 Task: Add a condition where "Description Does not contain the following string" "conducting" in new tickets in your groups.
Action: Mouse moved to (109, 377)
Screenshot: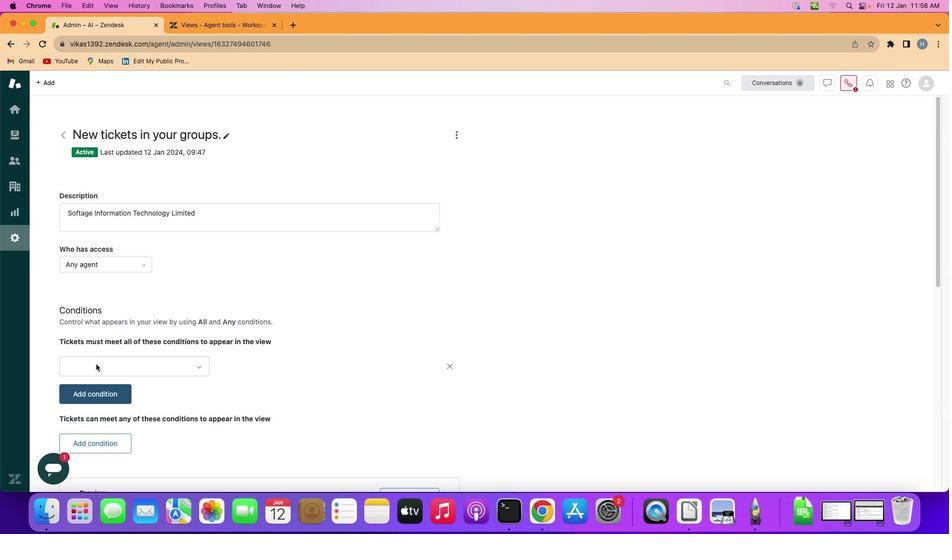 
Action: Mouse pressed left at (109, 377)
Screenshot: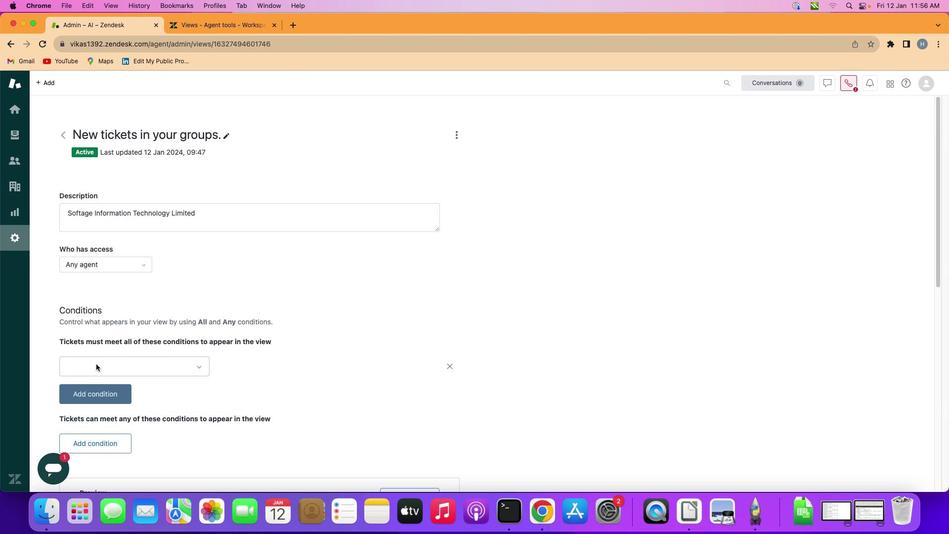 
Action: Mouse moved to (160, 375)
Screenshot: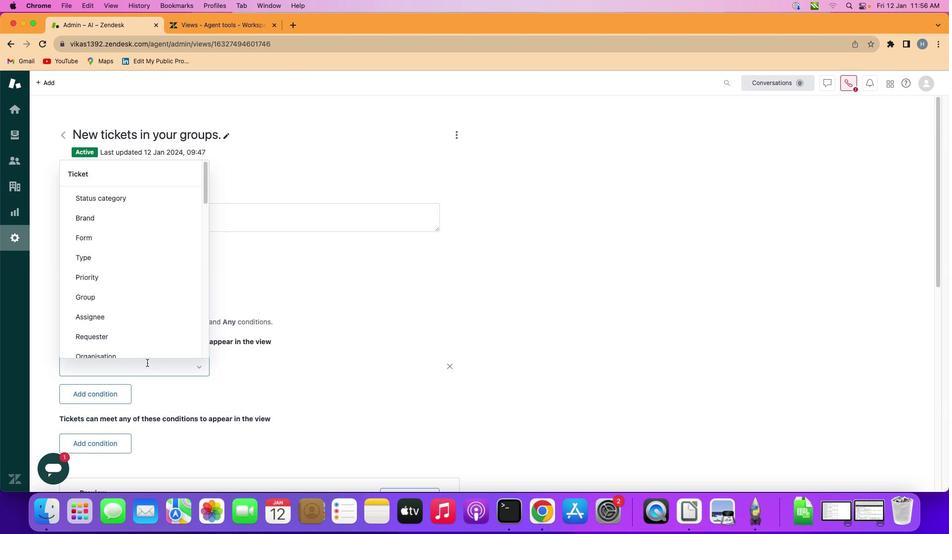 
Action: Mouse pressed left at (160, 375)
Screenshot: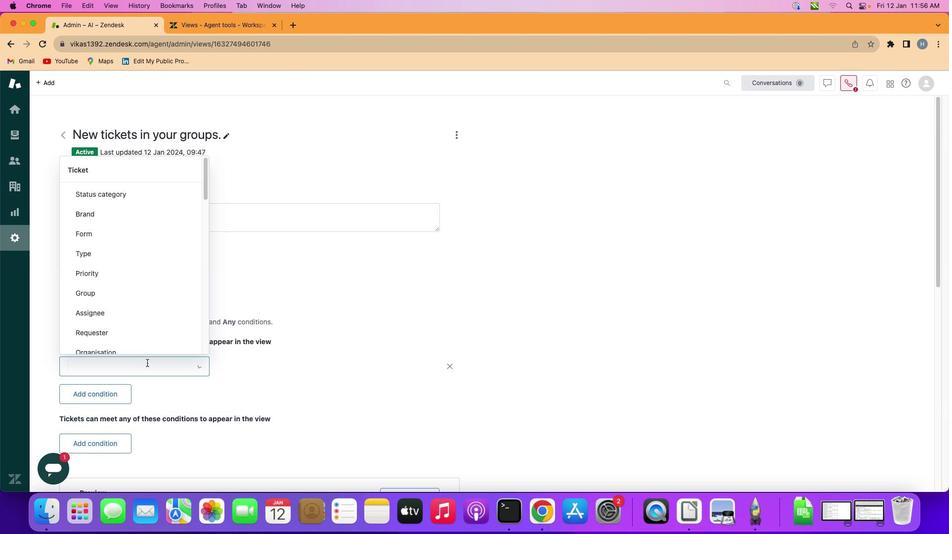 
Action: Mouse moved to (173, 292)
Screenshot: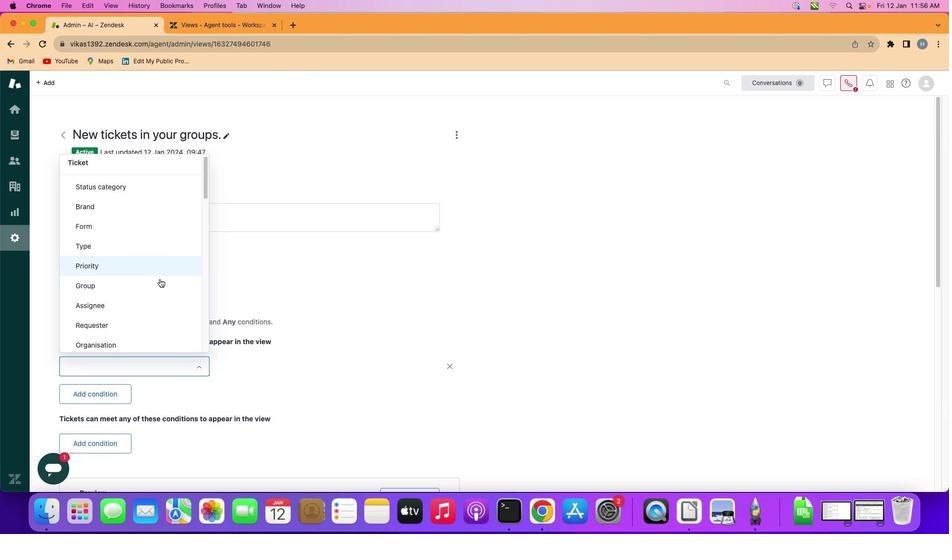 
Action: Mouse scrolled (173, 292) with delta (13, 12)
Screenshot: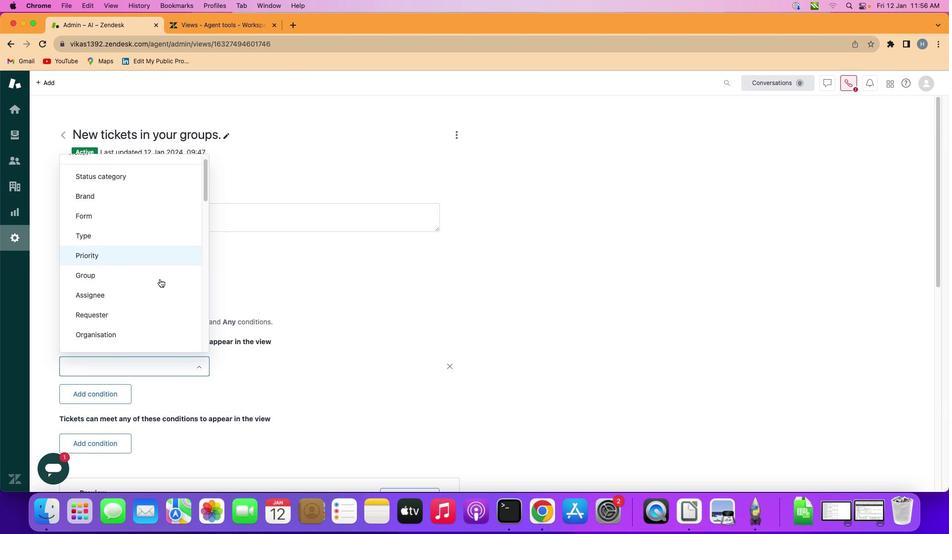 
Action: Mouse scrolled (173, 292) with delta (13, 12)
Screenshot: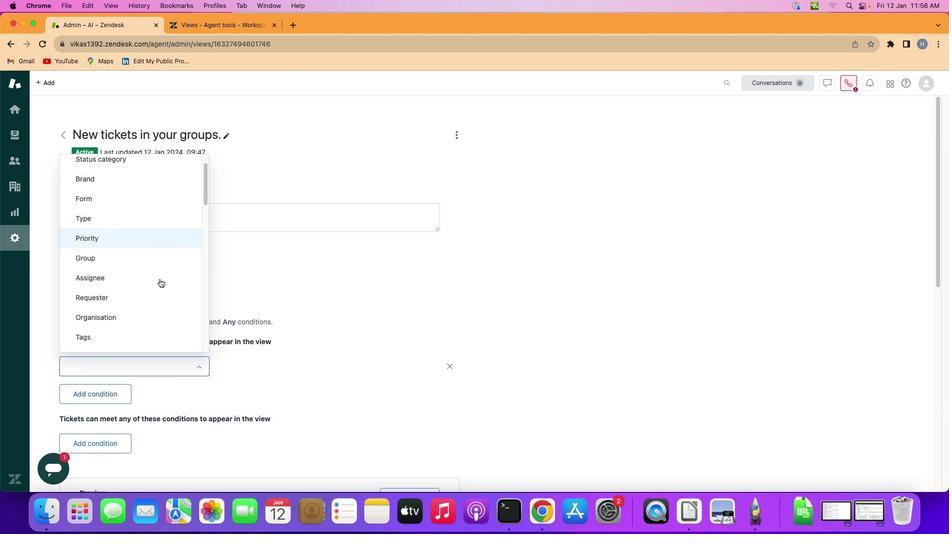
Action: Mouse scrolled (173, 292) with delta (13, 12)
Screenshot: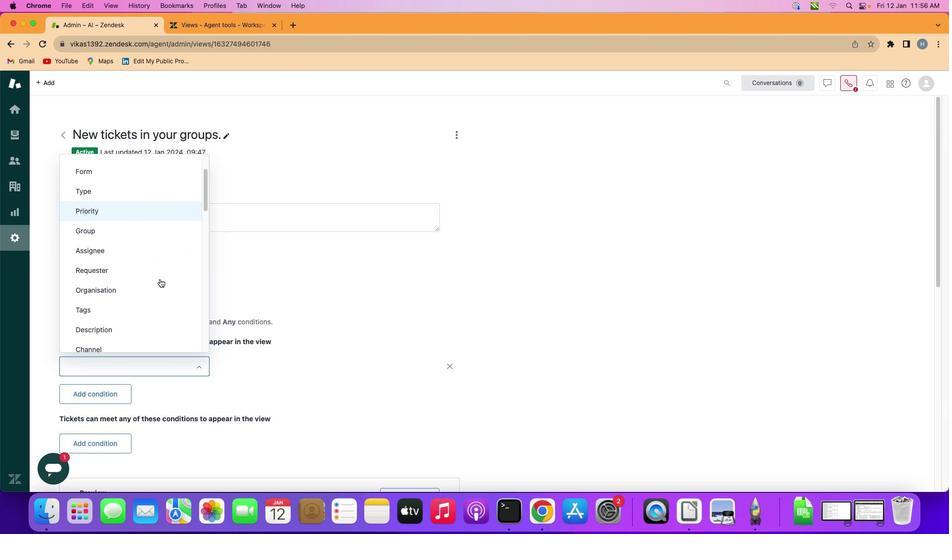 
Action: Mouse scrolled (173, 292) with delta (13, 12)
Screenshot: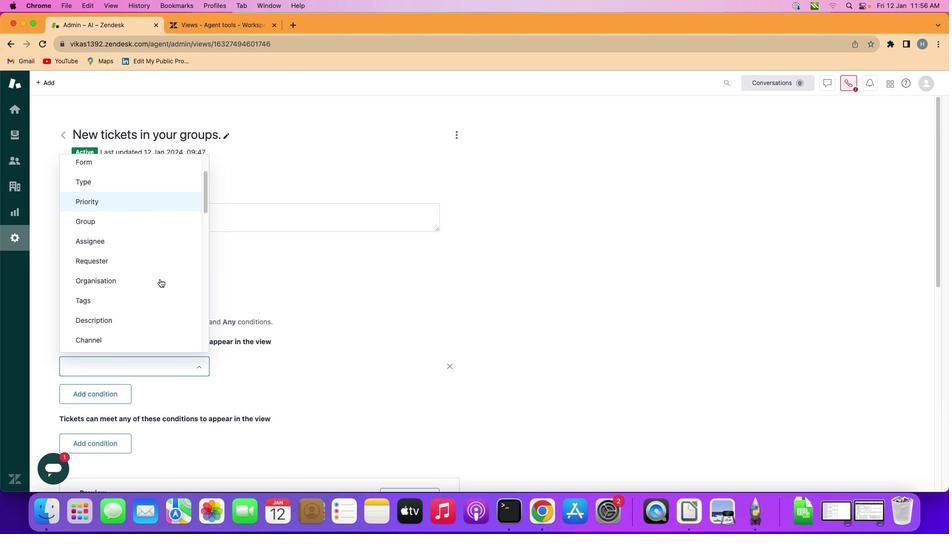 
Action: Mouse scrolled (173, 292) with delta (13, 12)
Screenshot: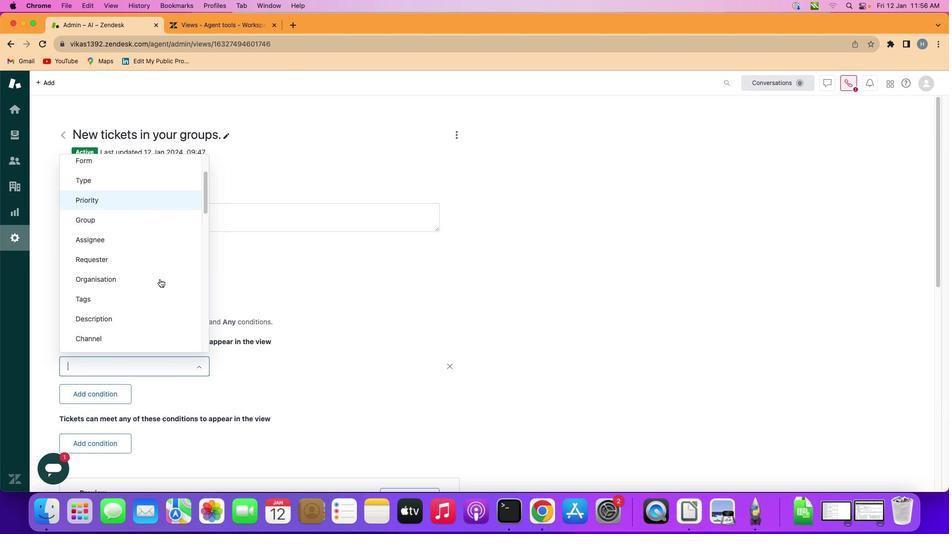 
Action: Mouse moved to (163, 330)
Screenshot: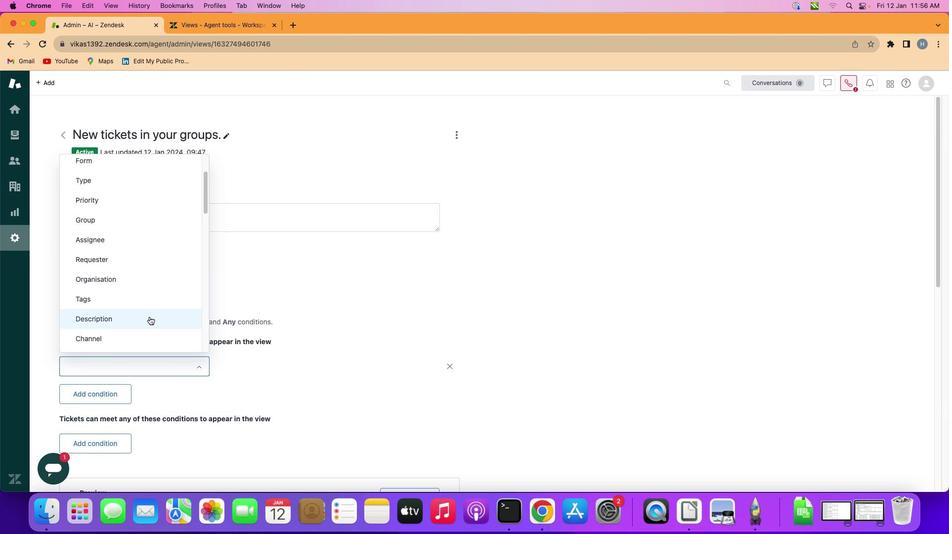 
Action: Mouse pressed left at (163, 330)
Screenshot: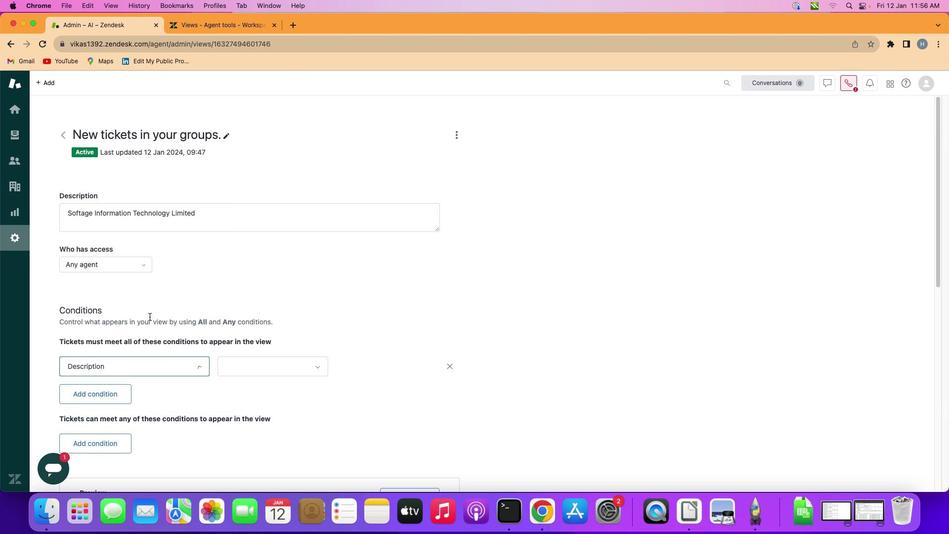 
Action: Mouse moved to (280, 377)
Screenshot: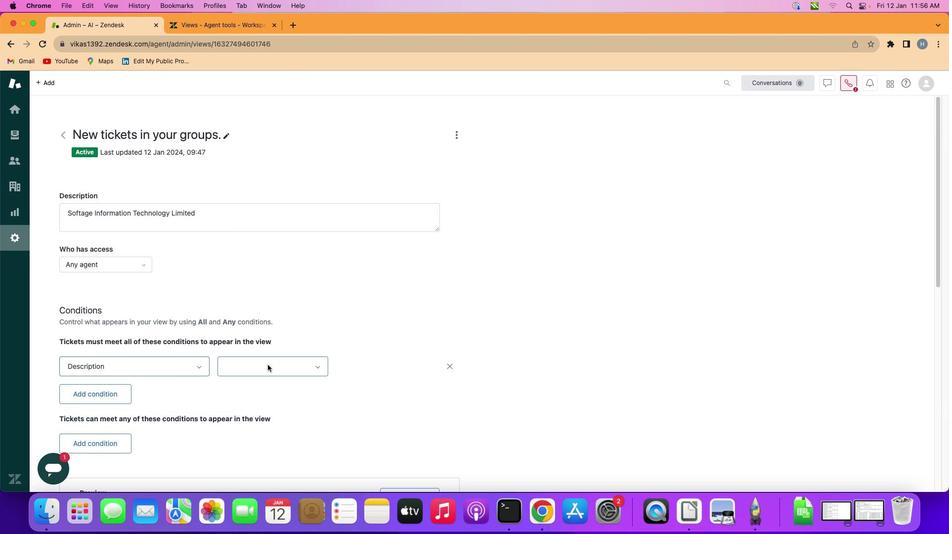 
Action: Mouse pressed left at (280, 377)
Screenshot: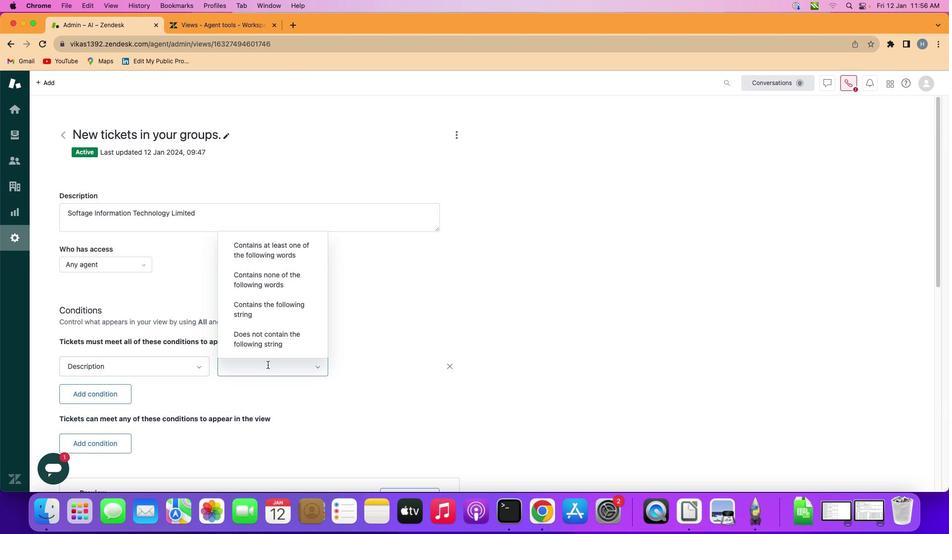 
Action: Mouse moved to (295, 352)
Screenshot: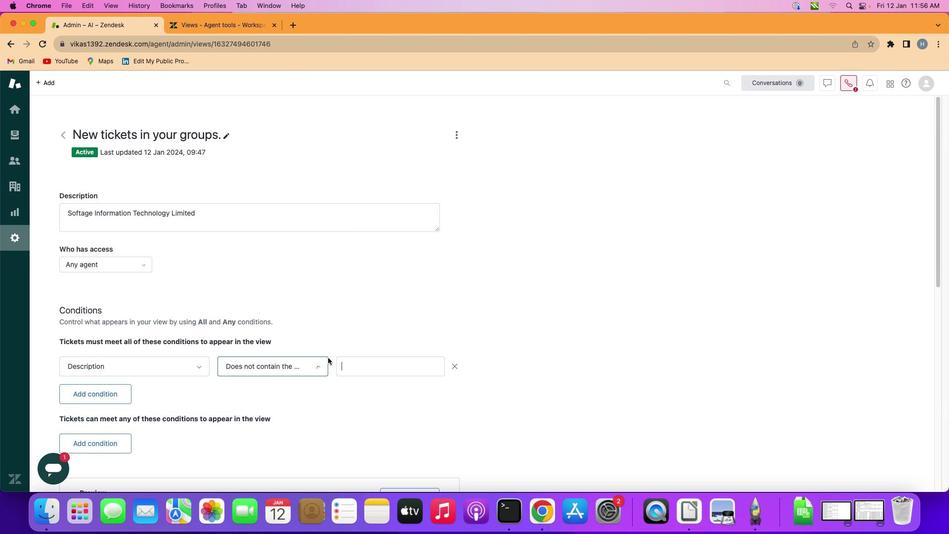 
Action: Mouse pressed left at (295, 352)
Screenshot: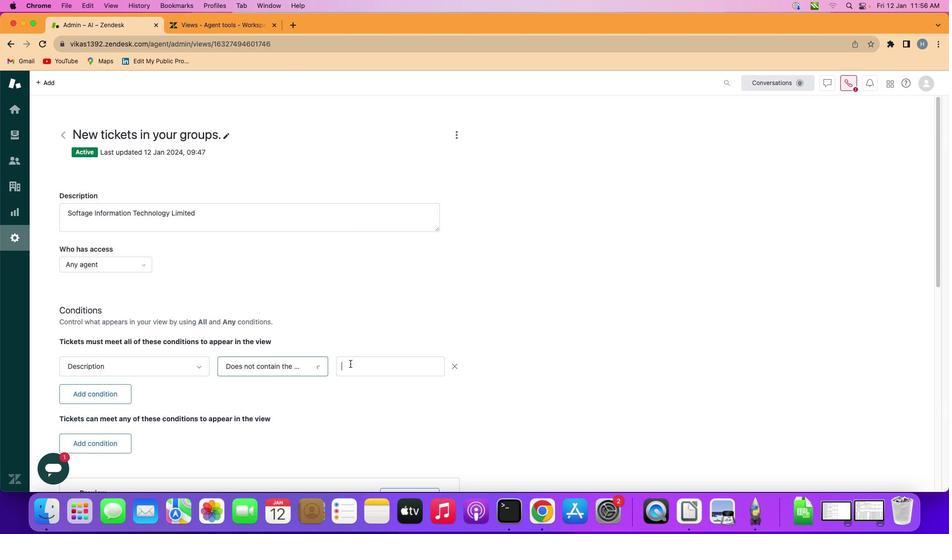 
Action: Mouse moved to (379, 377)
Screenshot: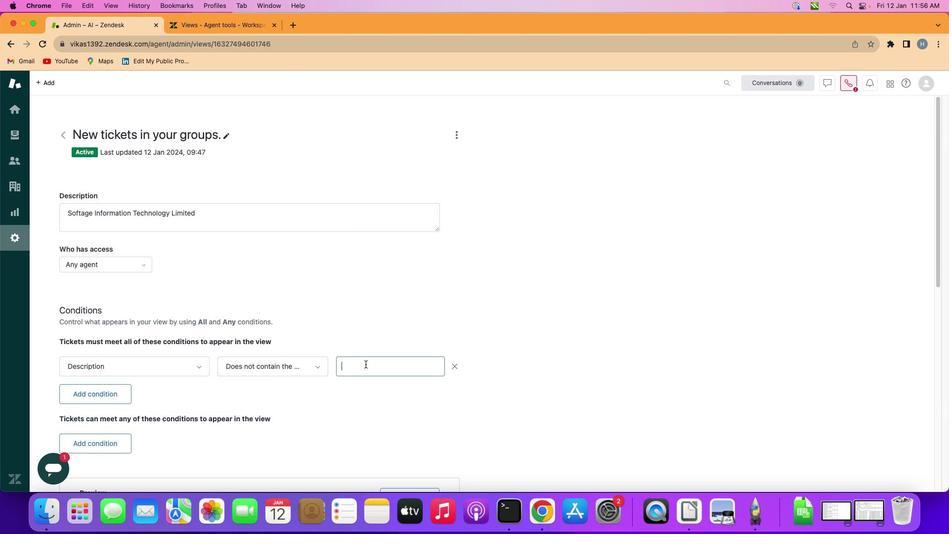 
Action: Key pressed 'c''o''n''d''u''c''t''i''n''g'
Screenshot: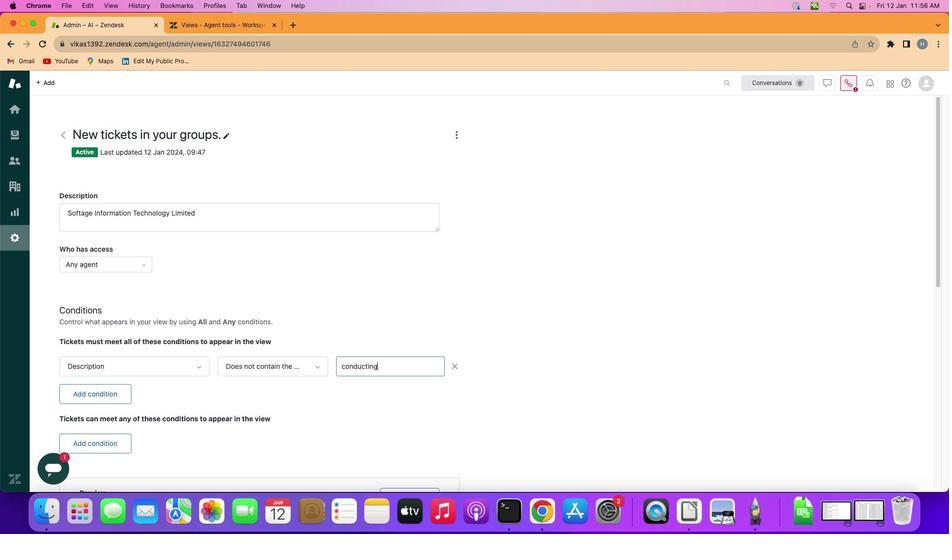 
